 Task: Create New Customer with Customer Name: Just Like Heaven, Billing Address Line1: 4775 Agriculture Lane, Billing Address Line2:  Homestead, Billing Address Line3:  Florida 33030, Cell Number: 404-617-0247_x000D_

Action: Mouse moved to (162, 29)
Screenshot: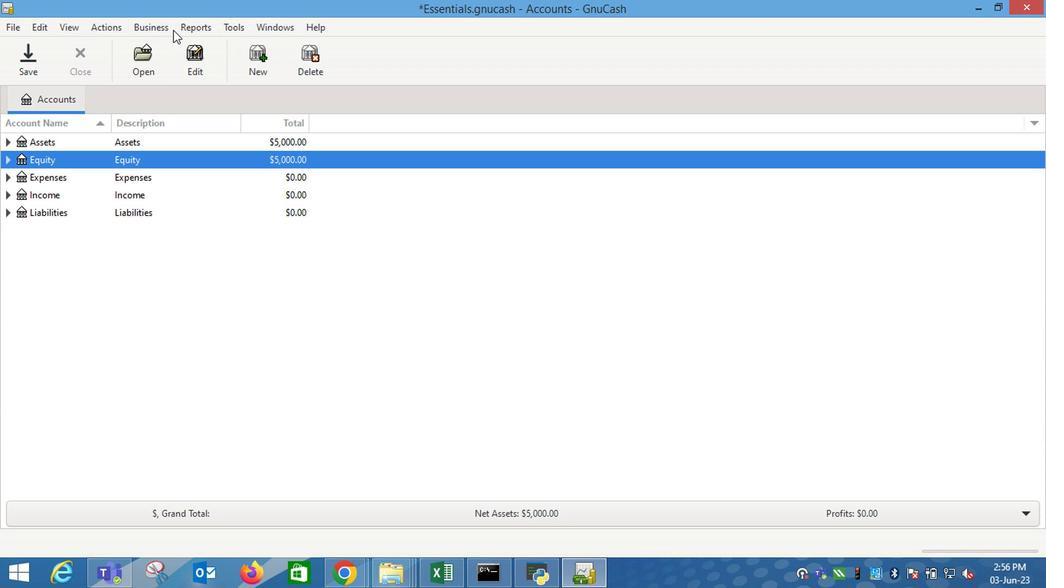 
Action: Mouse pressed left at (162, 29)
Screenshot: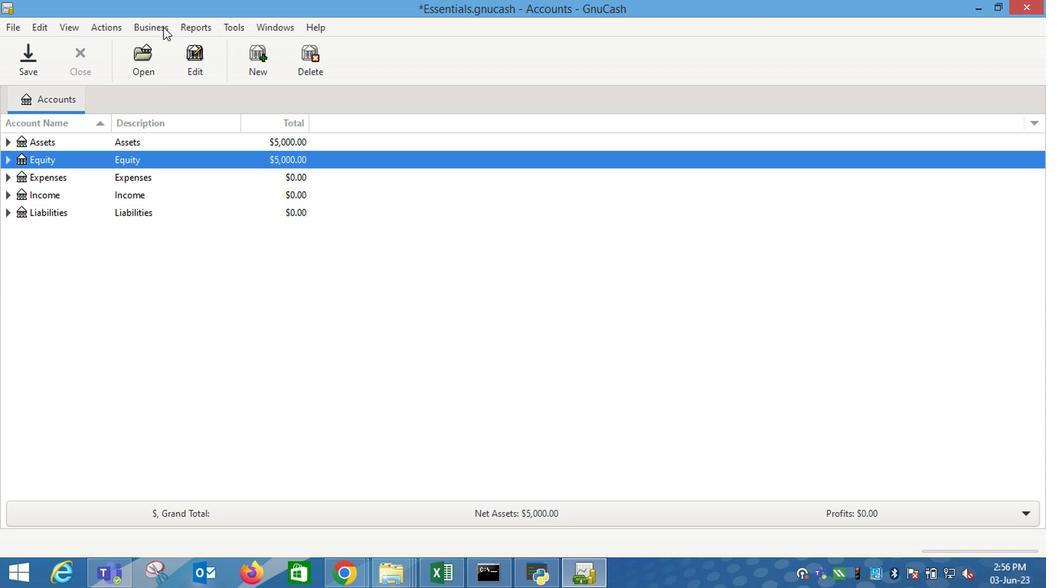 
Action: Mouse moved to (338, 66)
Screenshot: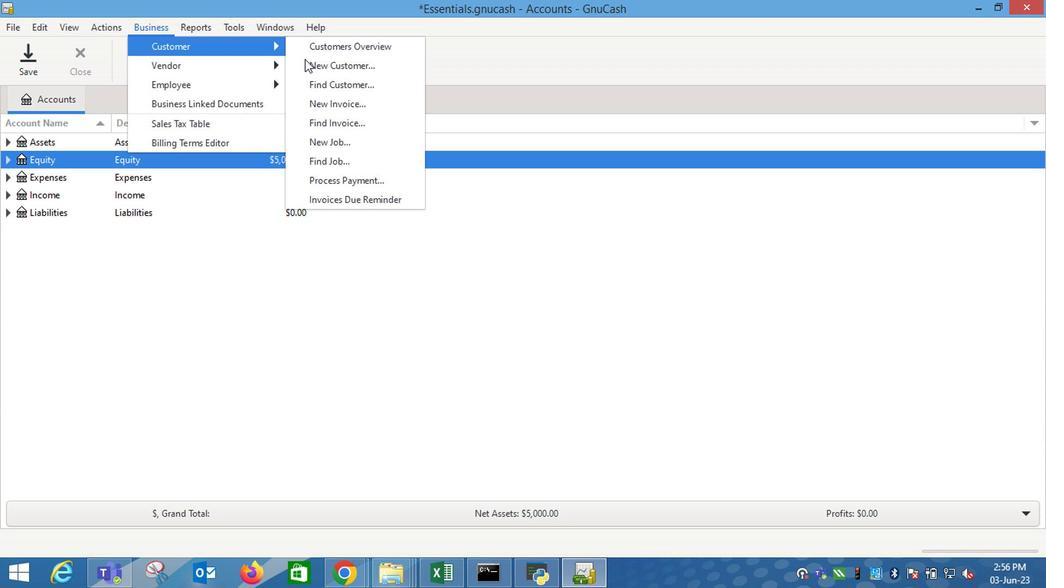 
Action: Mouse pressed left at (338, 66)
Screenshot: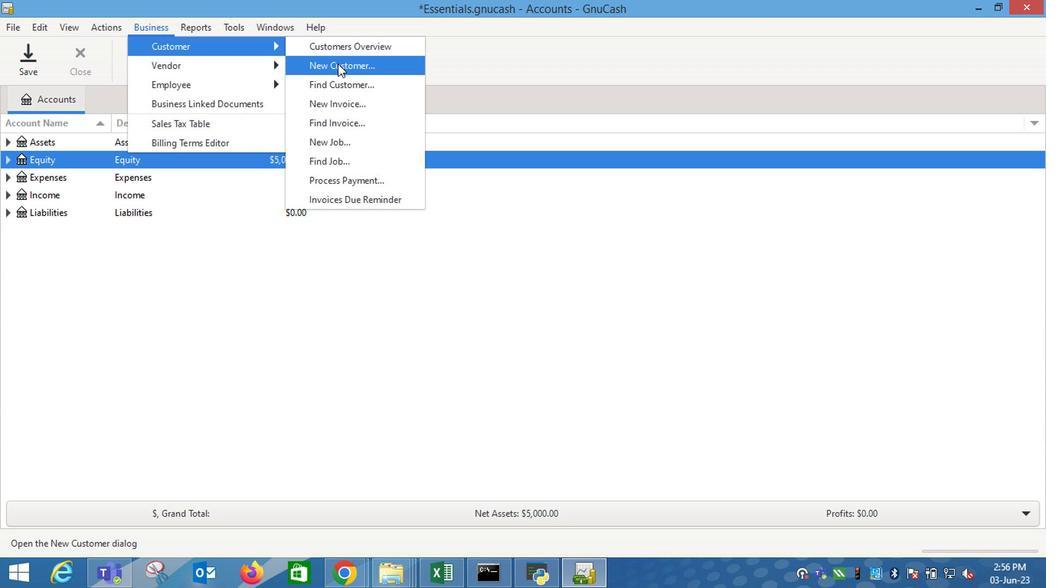 
Action: Mouse moved to (754, 154)
Screenshot: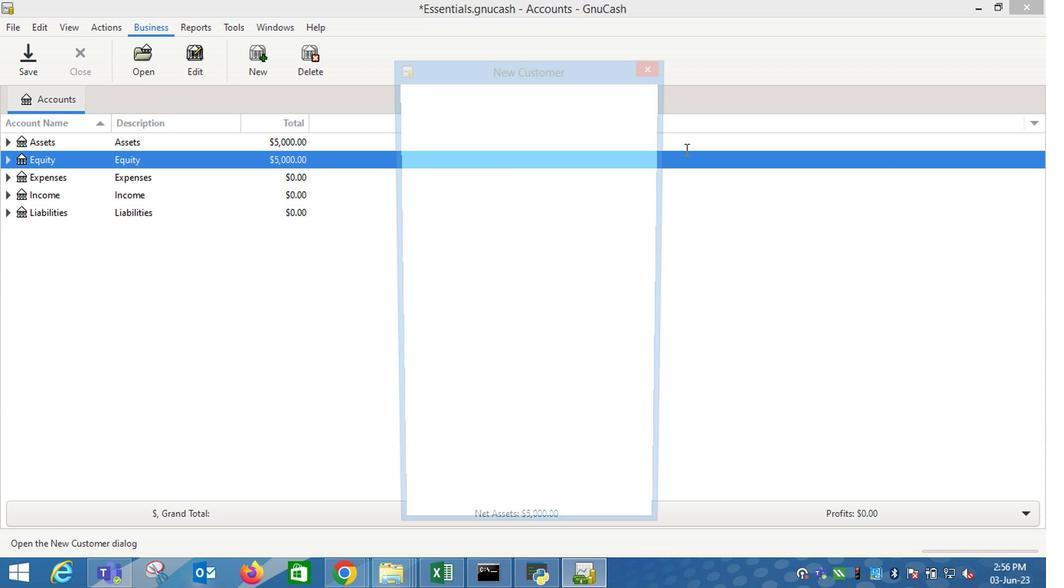 
Action: Key pressed <Key.shift_r><Key.shift_r><Key.shift_r>Just<Key.space><Key.shift_r>Like<Key.space><Key.shift_r>Heaven<Key.tab><Key.tab><Key.tab>4775<Key.space><Key.shift_r>Agriculture<Key.space><Key.shift_r><Key.shift_r>Lane<Key.tab><Key.shift_r>H<Key.tab><Key.shift_r>Florida<Key.space>33<Key.tab><Key.tab>404-617-0247
Screenshot: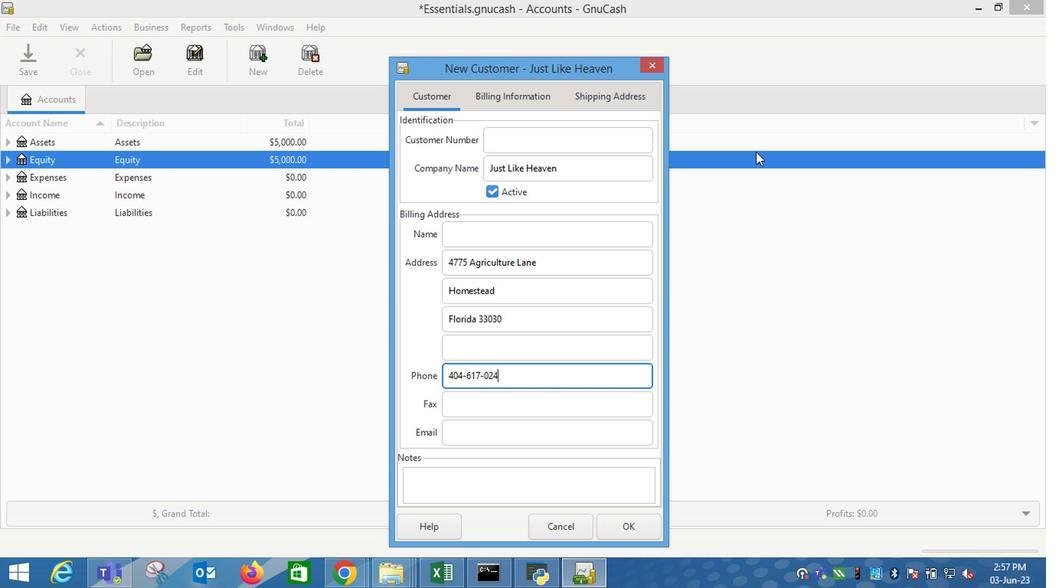 
Action: Mouse moved to (736, 173)
Screenshot: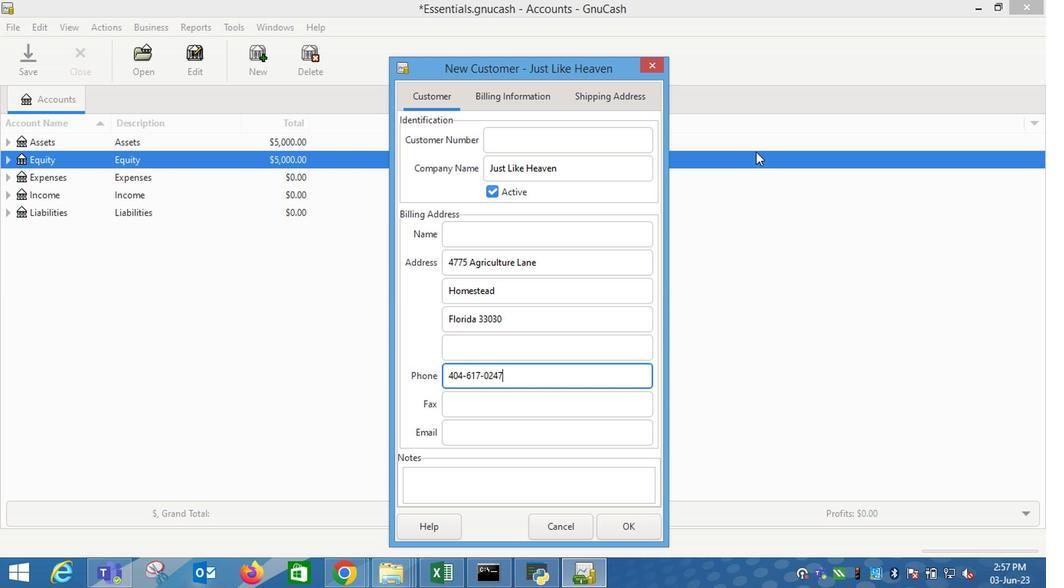 
Action: Key pressed <Key.tab>
Screenshot: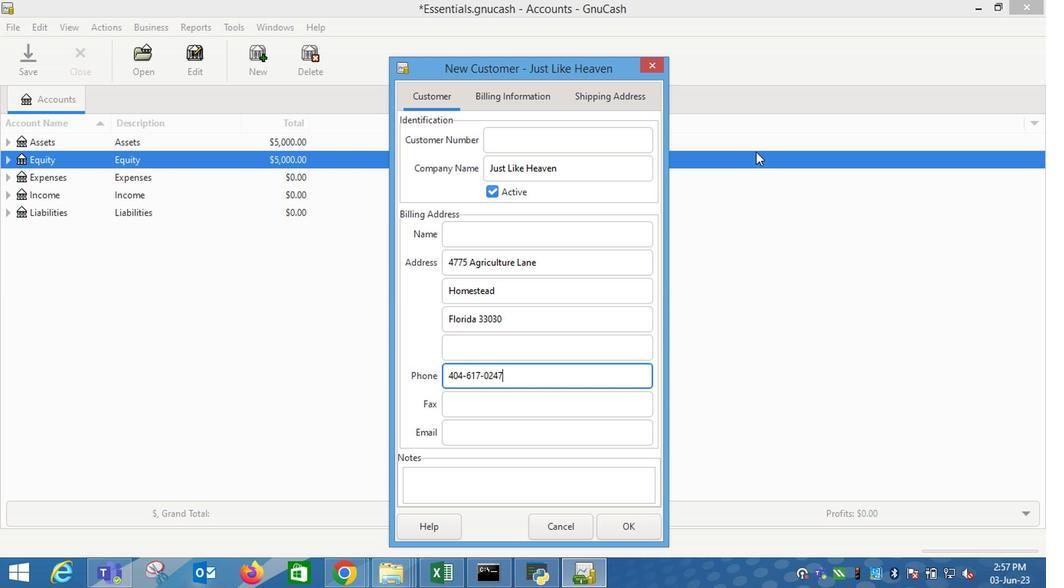
Action: Mouse moved to (498, 93)
Screenshot: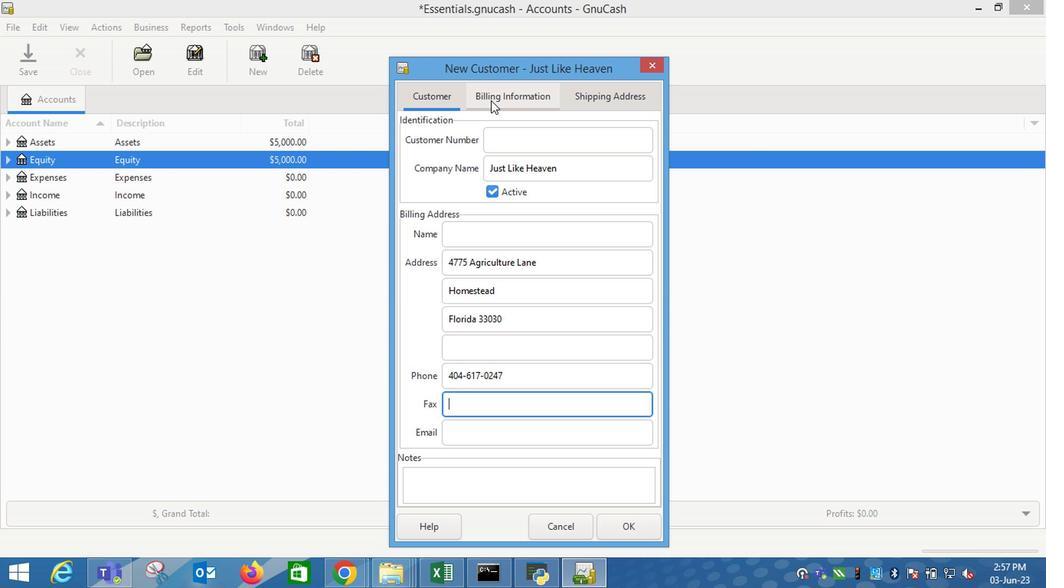 
Action: Mouse pressed left at (498, 93)
Screenshot: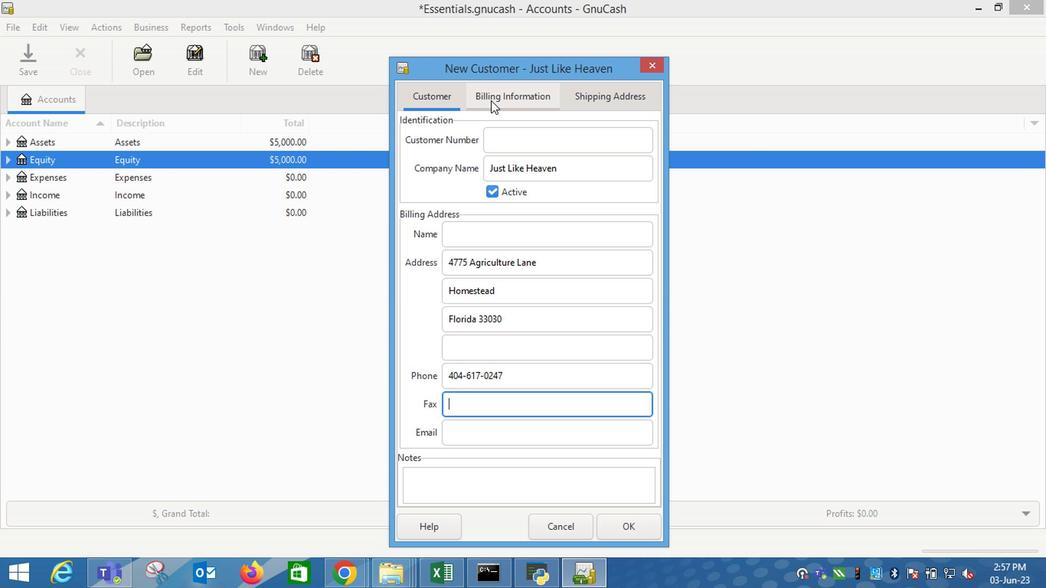 
Action: Mouse moved to (631, 529)
Screenshot: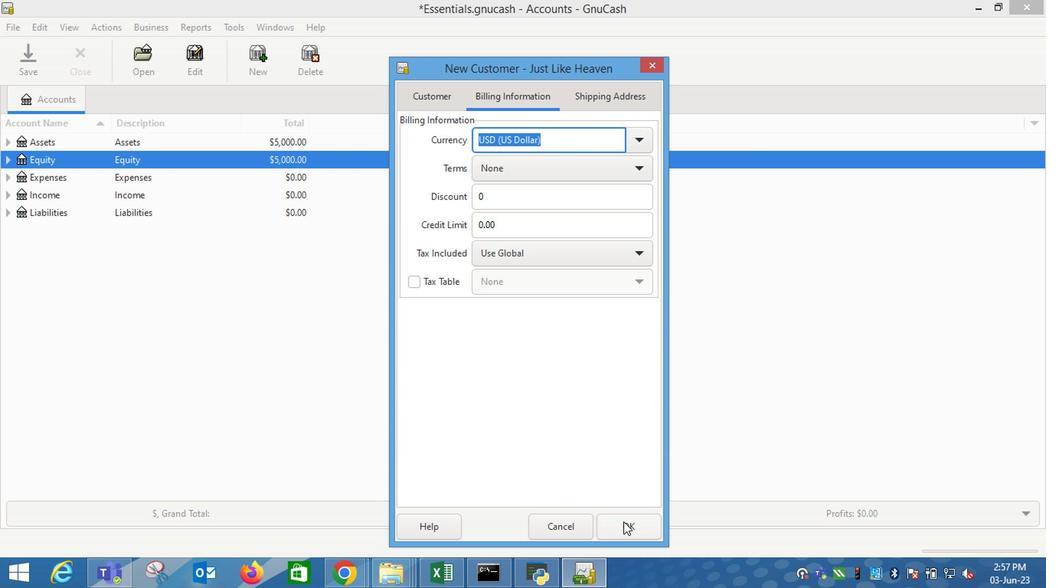 
Action: Mouse pressed left at (631, 529)
Screenshot: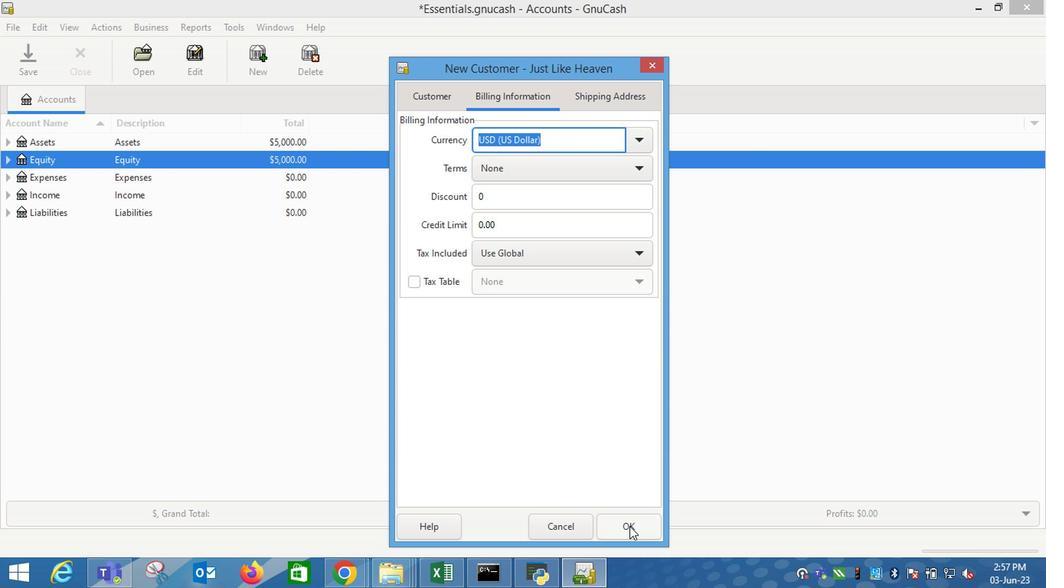 
Action: Mouse moved to (435, 389)
Screenshot: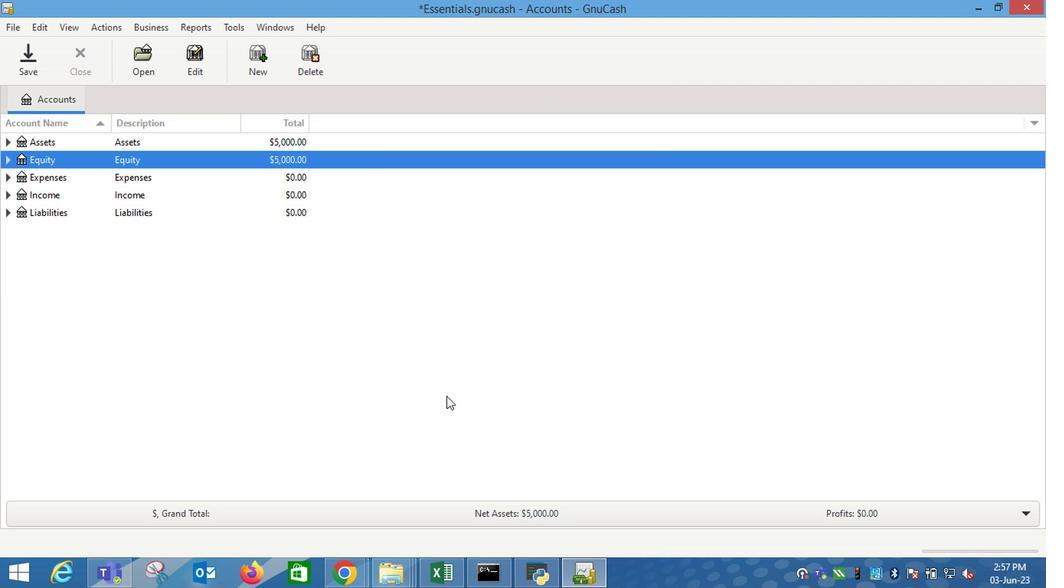 
